 Task: Look for properties with 1 bed.
Action: Mouse moved to (795, 117)
Screenshot: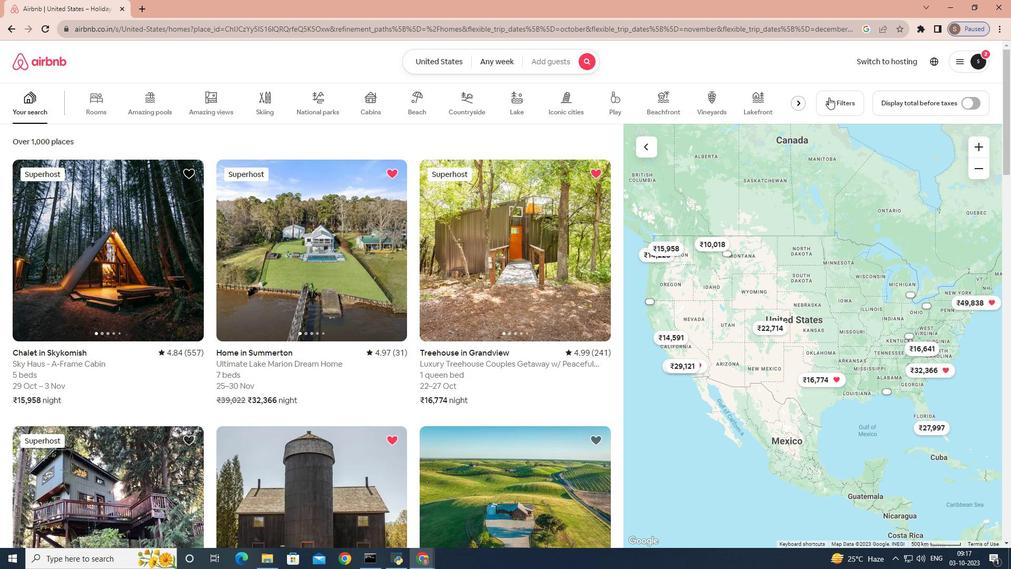 
Action: Mouse pressed left at (795, 117)
Screenshot: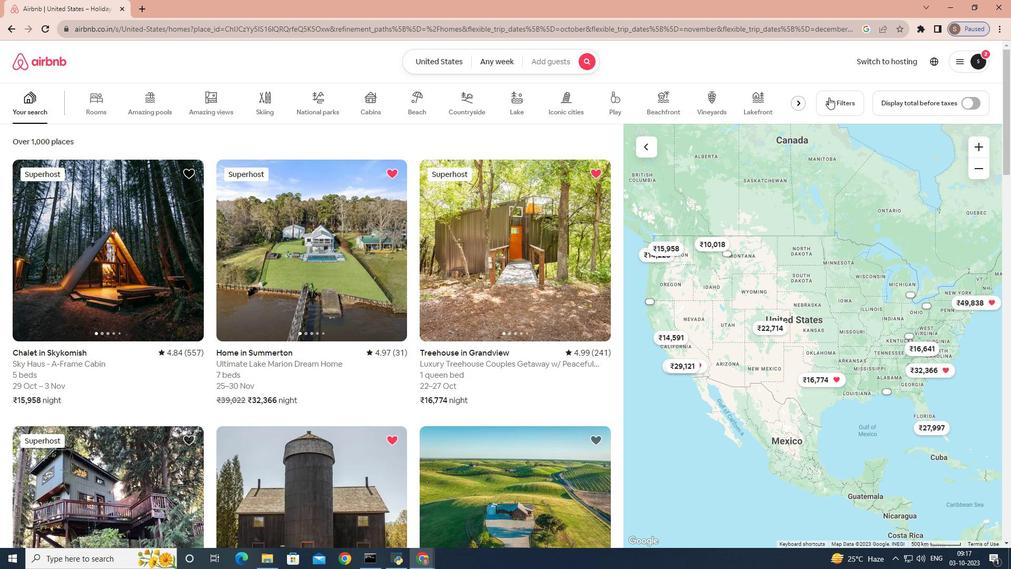 
Action: Mouse moved to (649, 184)
Screenshot: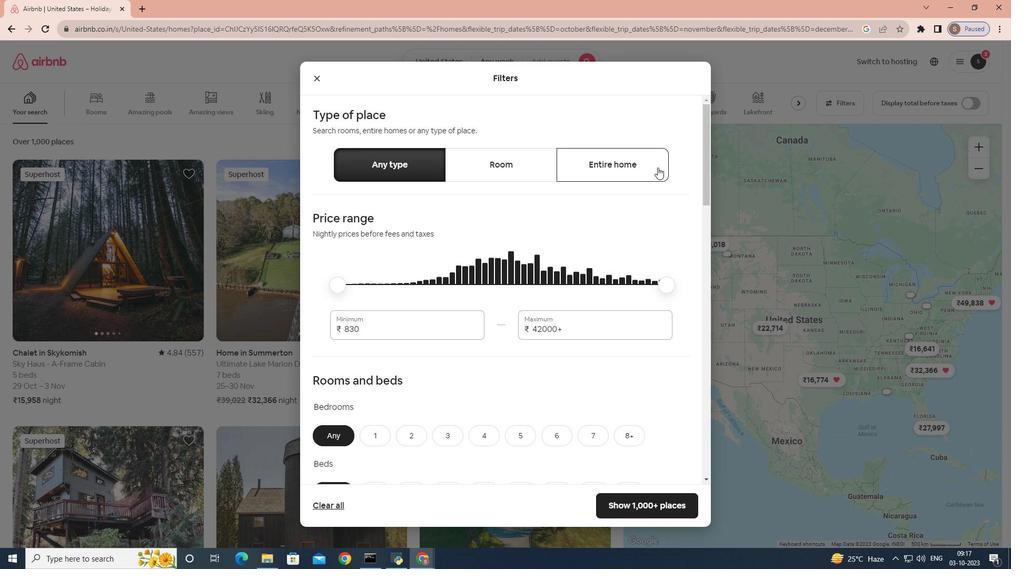 
Action: Mouse pressed left at (649, 184)
Screenshot: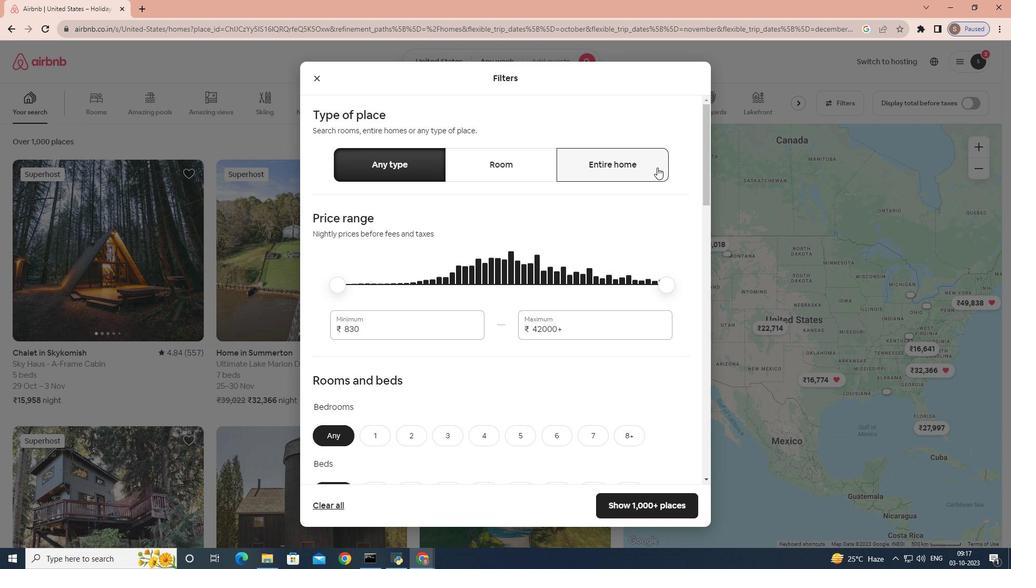 
Action: Mouse moved to (564, 296)
Screenshot: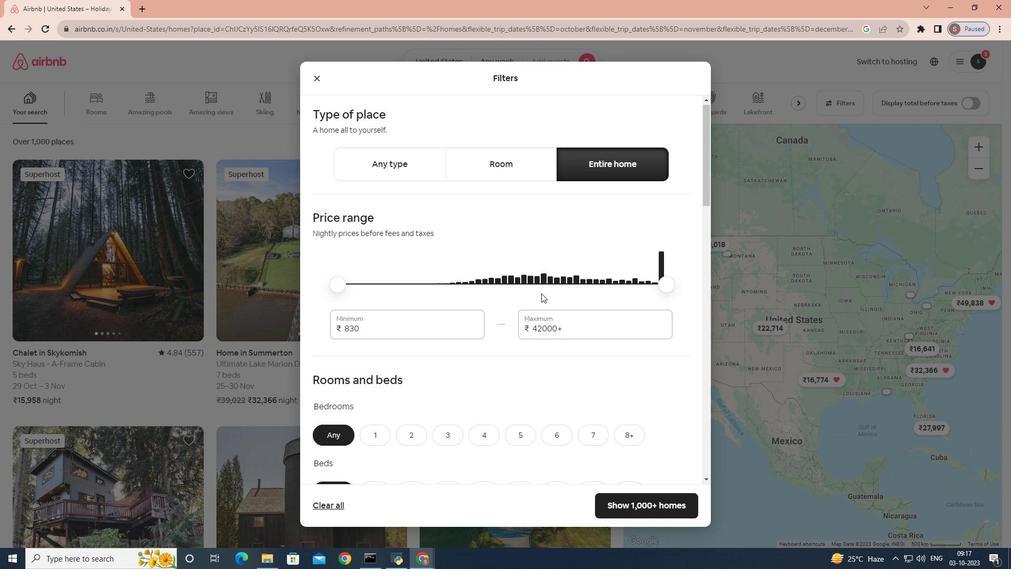 
Action: Mouse scrolled (564, 296) with delta (0, 0)
Screenshot: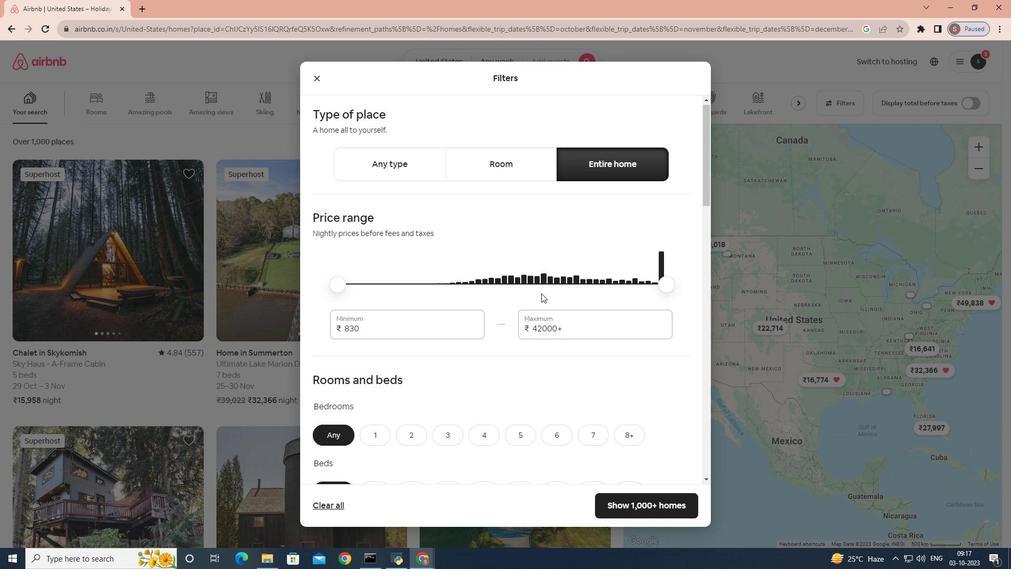 
Action: Mouse moved to (551, 304)
Screenshot: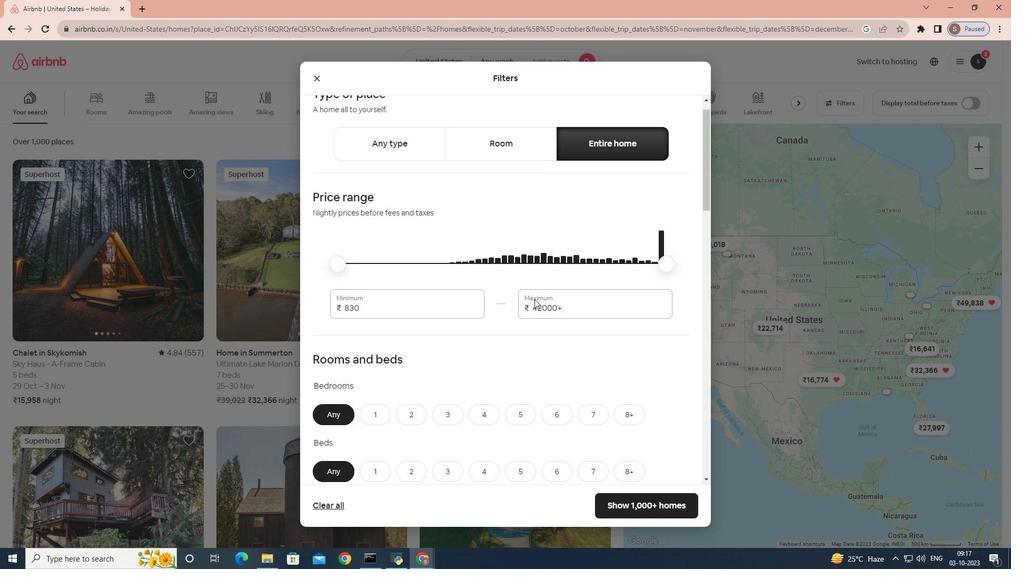 
Action: Mouse scrolled (551, 304) with delta (0, 0)
Screenshot: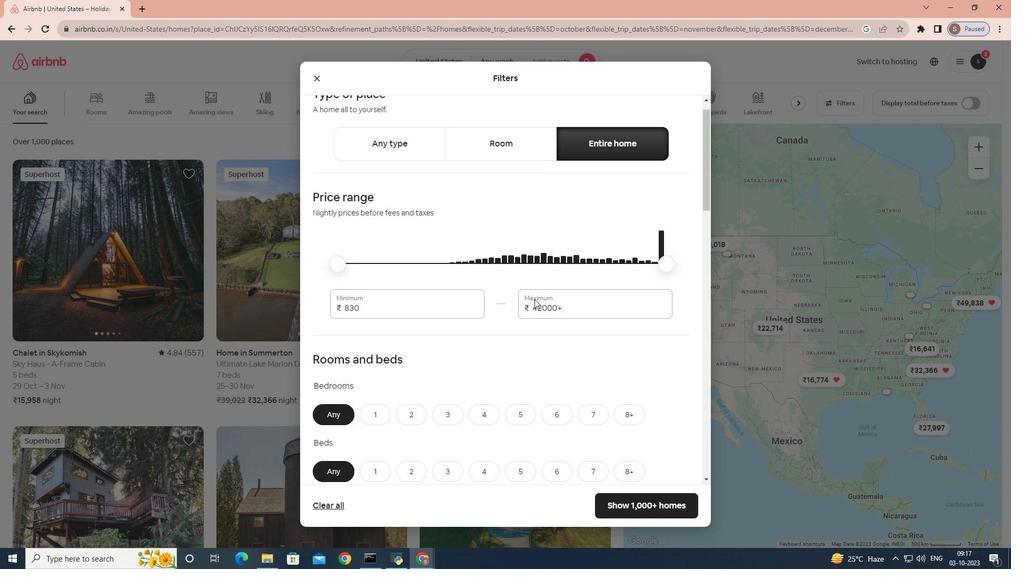 
Action: Mouse moved to (544, 310)
Screenshot: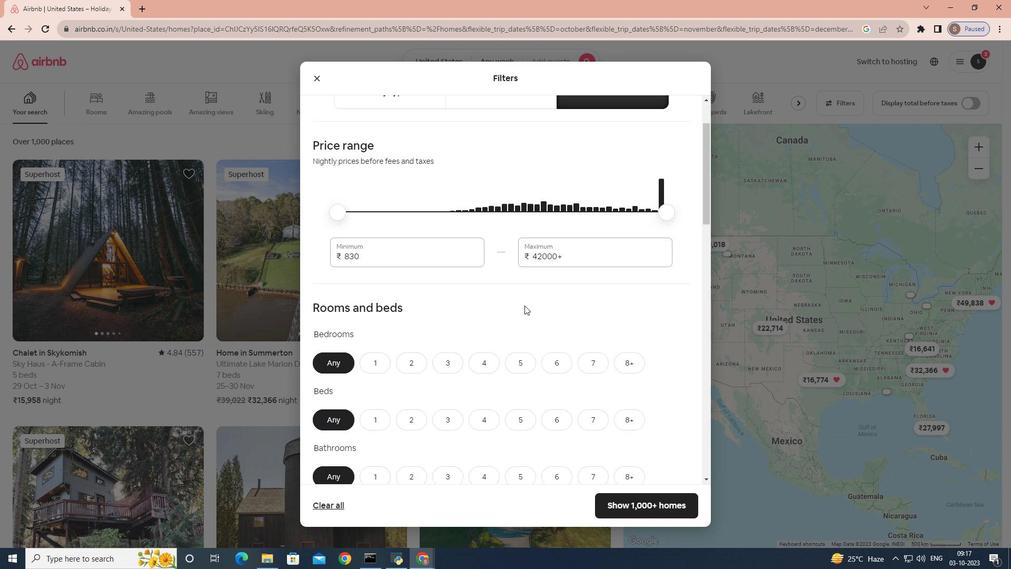 
Action: Mouse scrolled (544, 310) with delta (0, 0)
Screenshot: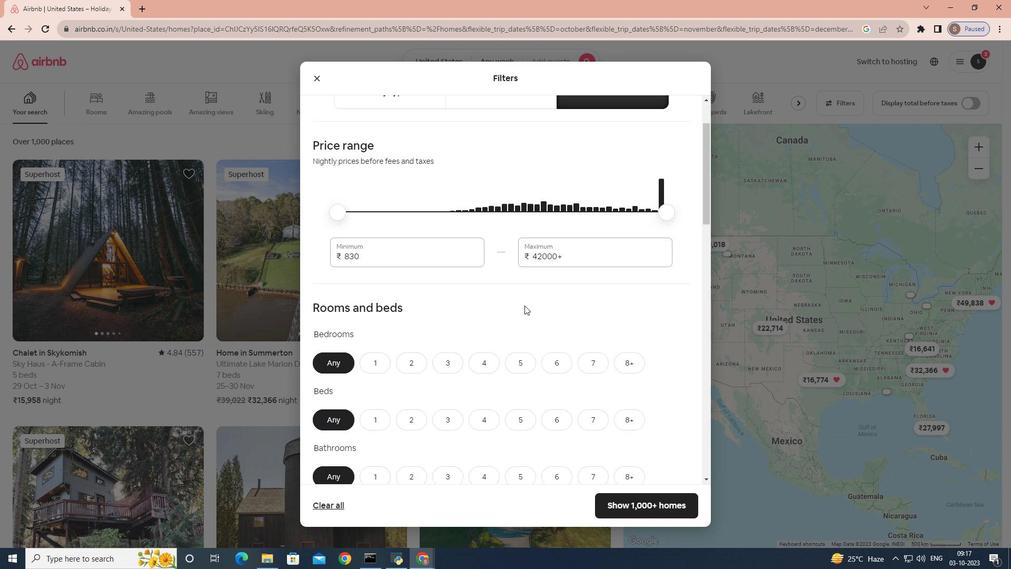
Action: Mouse moved to (402, 343)
Screenshot: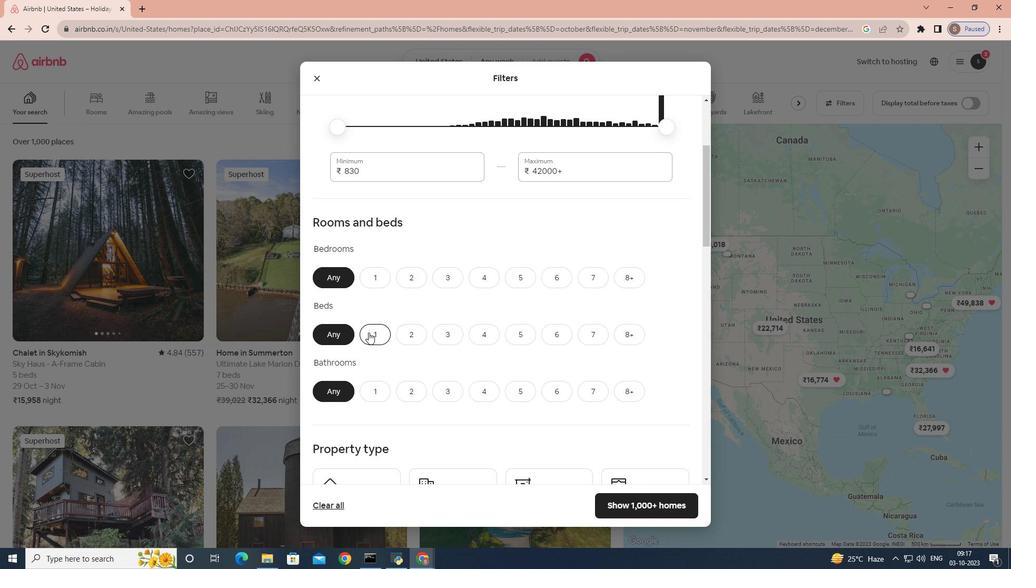 
Action: Mouse pressed left at (402, 343)
Screenshot: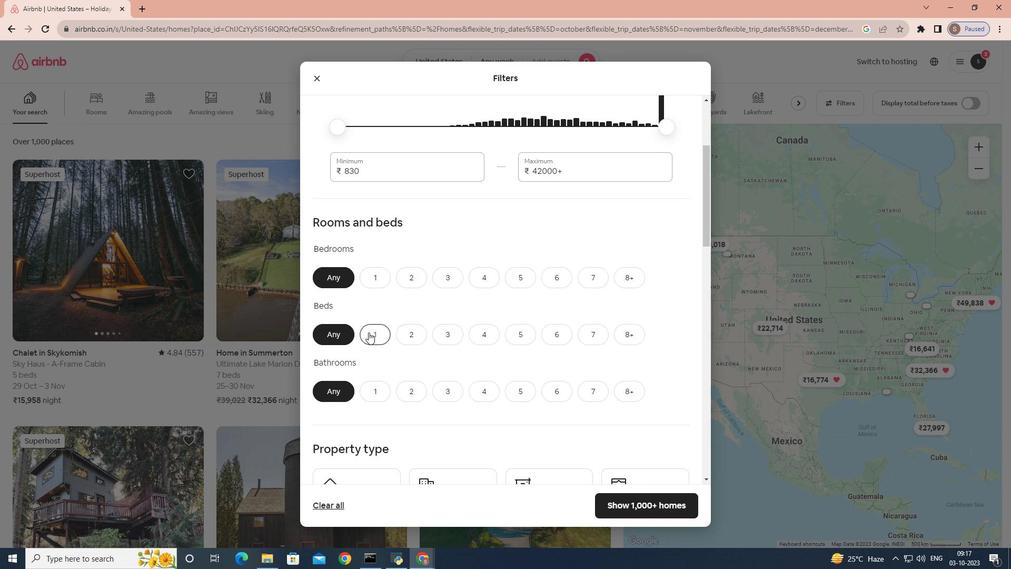 
Action: Mouse moved to (603, 513)
Screenshot: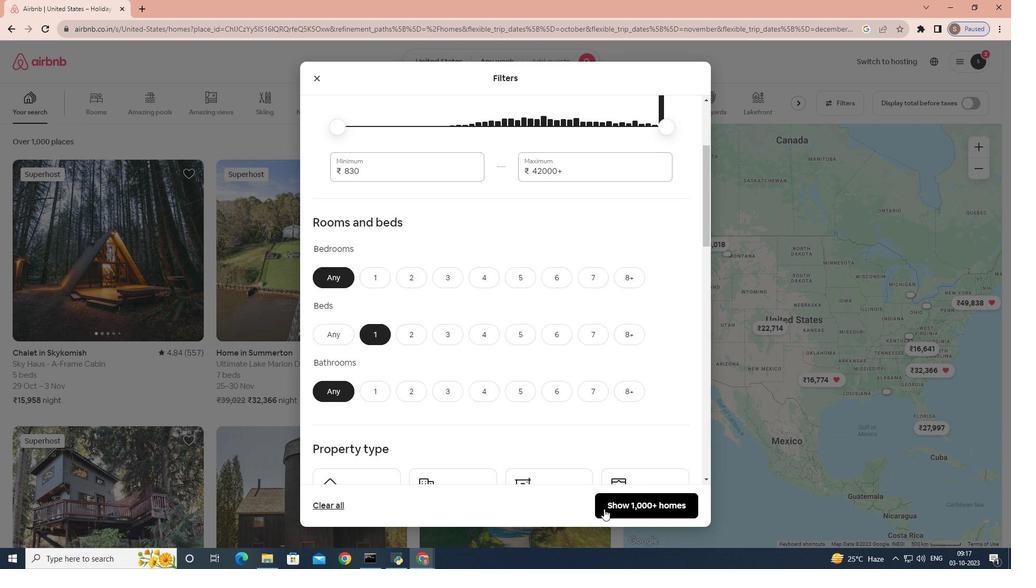 
Action: Mouse pressed left at (603, 513)
Screenshot: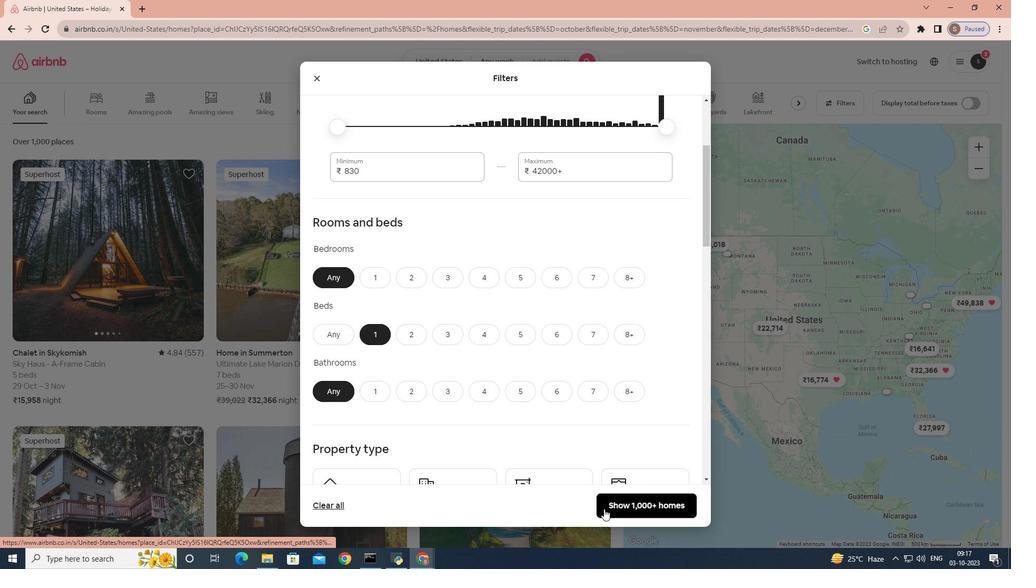 
